 Task: Enable the video filter "Magnify/Zoom interactive video filter" for mosaic bridge stream output.
Action: Mouse moved to (132, 20)
Screenshot: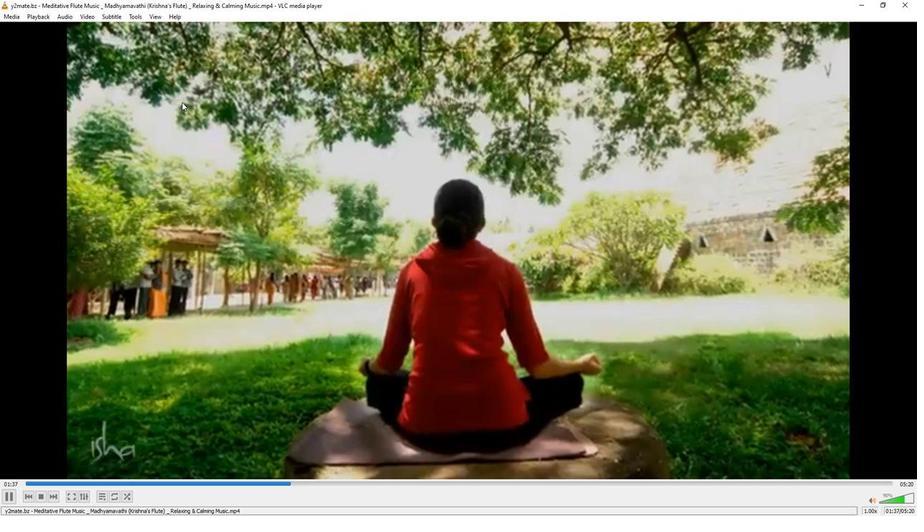 
Action: Mouse pressed left at (132, 20)
Screenshot: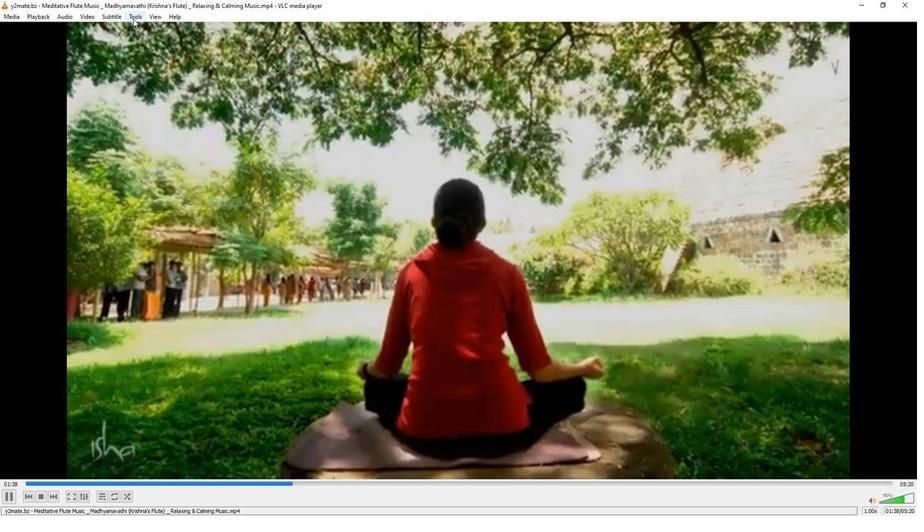 
Action: Mouse moved to (153, 129)
Screenshot: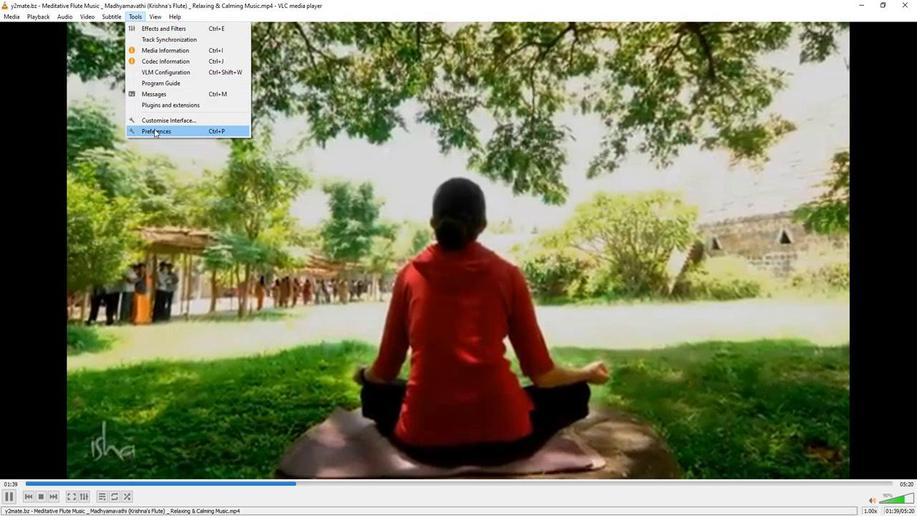 
Action: Mouse pressed left at (153, 129)
Screenshot: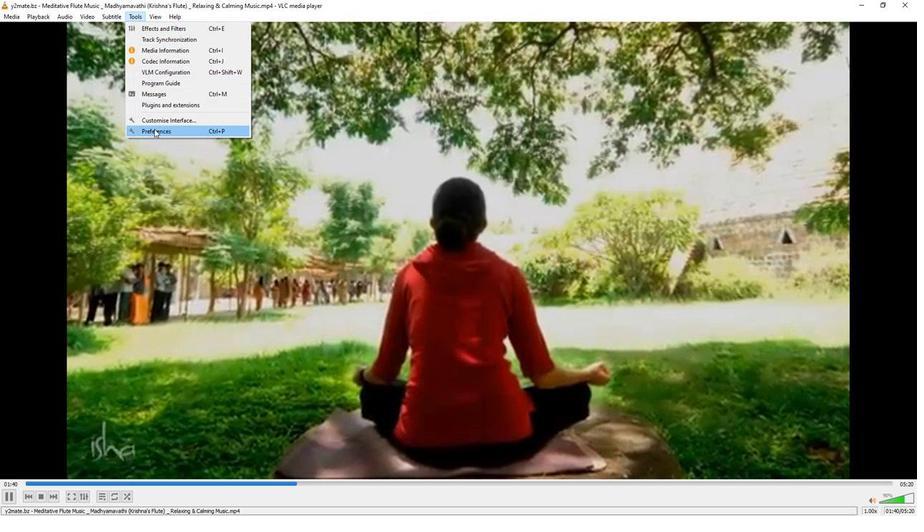 
Action: Mouse moved to (302, 420)
Screenshot: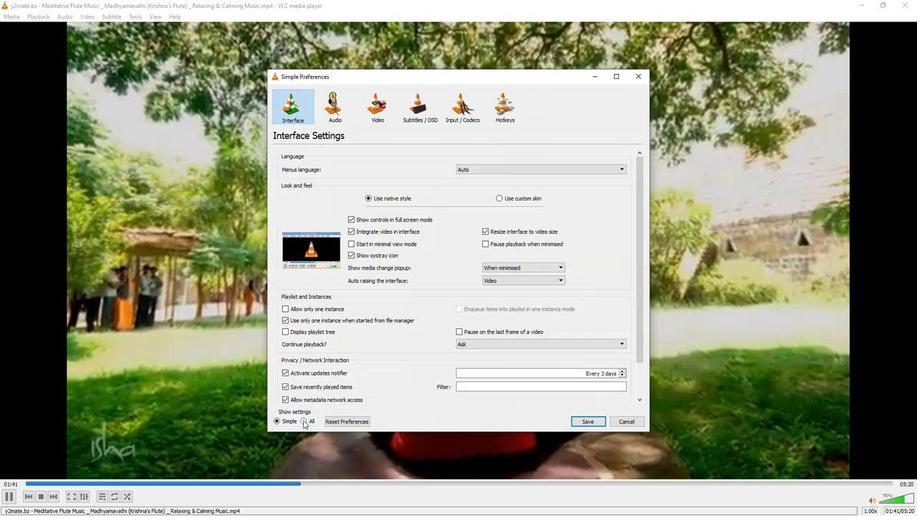 
Action: Mouse pressed left at (302, 420)
Screenshot: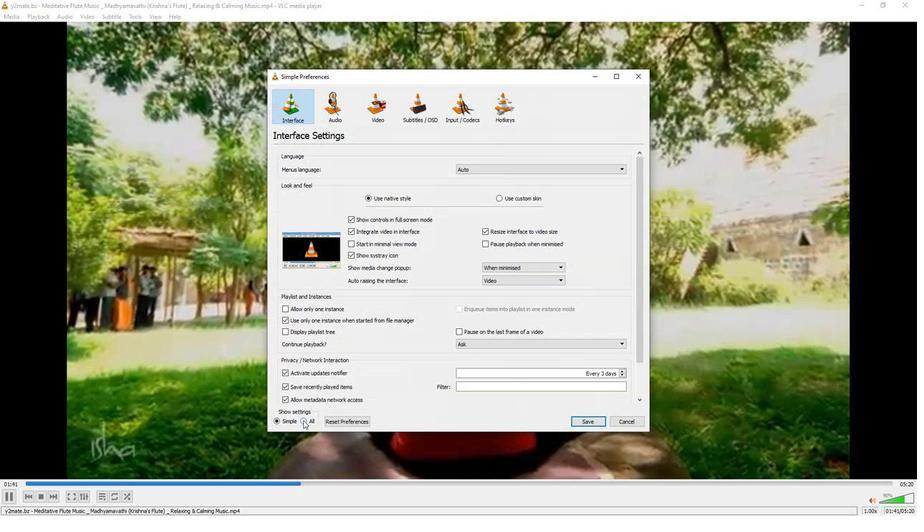 
Action: Mouse moved to (287, 318)
Screenshot: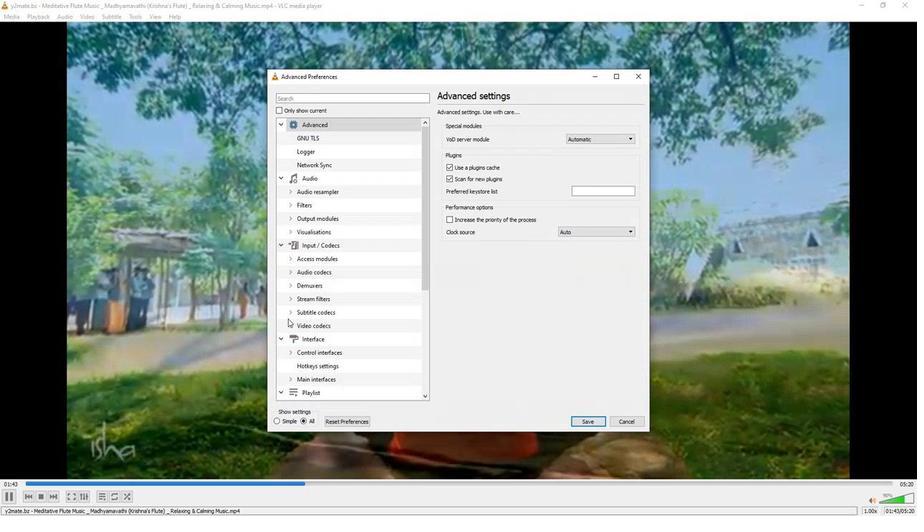 
Action: Mouse scrolled (287, 318) with delta (0, 0)
Screenshot: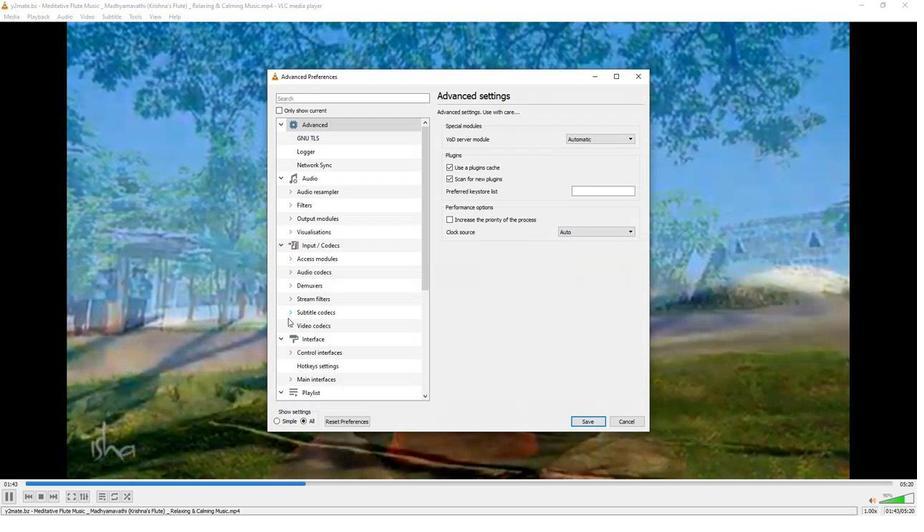 
Action: Mouse moved to (286, 318)
Screenshot: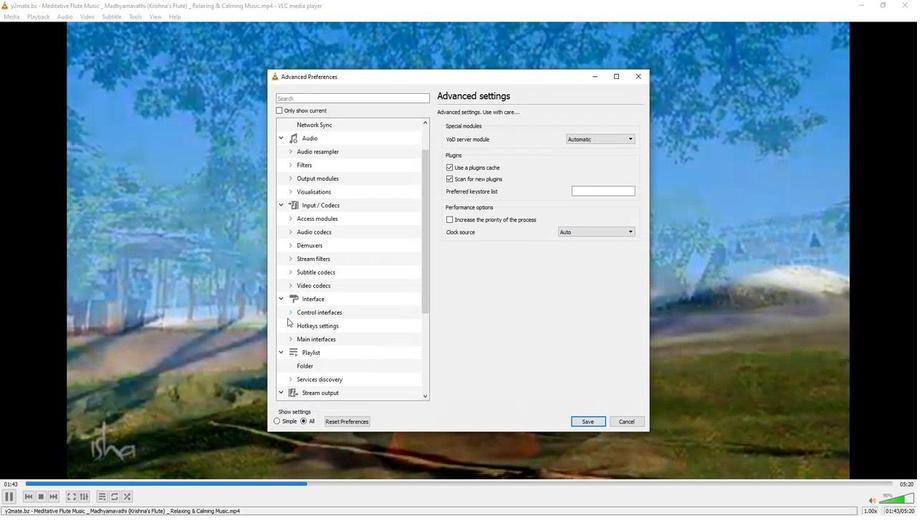 
Action: Mouse scrolled (286, 318) with delta (0, 0)
Screenshot: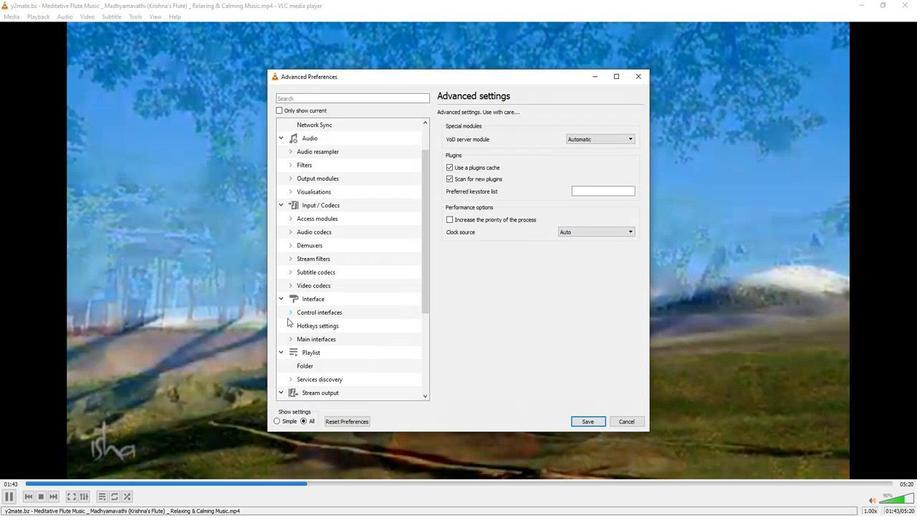 
Action: Mouse moved to (286, 318)
Screenshot: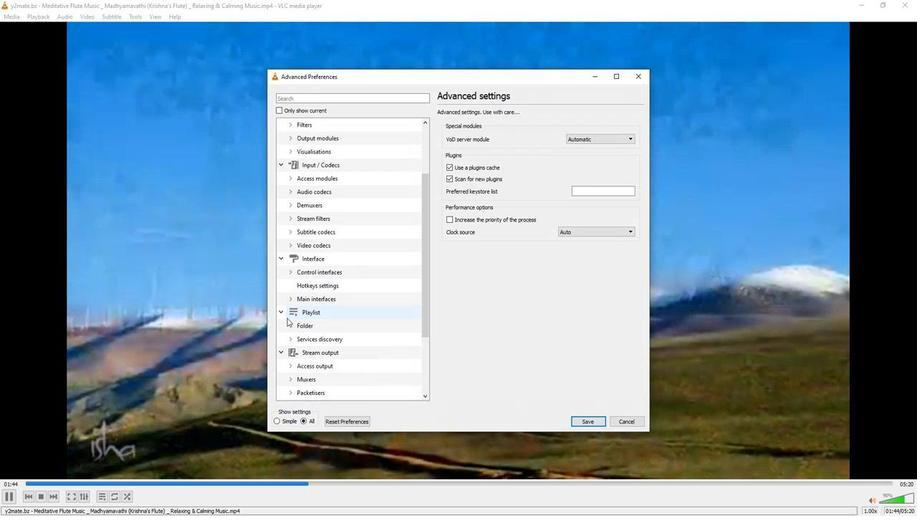 
Action: Mouse scrolled (286, 318) with delta (0, 0)
Screenshot: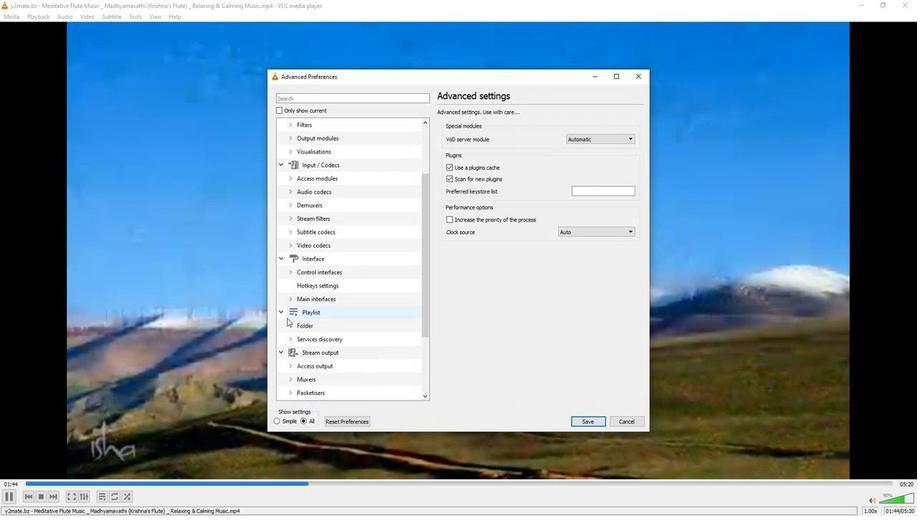 
Action: Mouse moved to (286, 336)
Screenshot: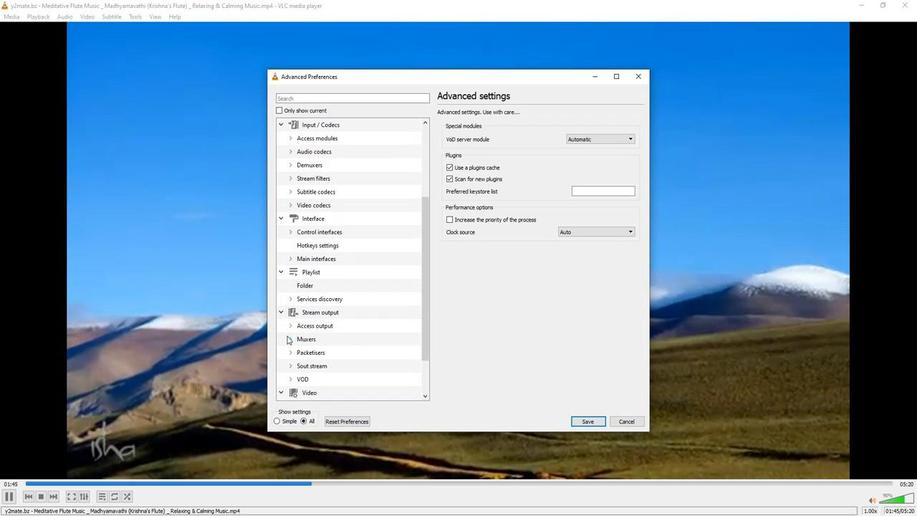 
Action: Mouse pressed left at (286, 336)
Screenshot: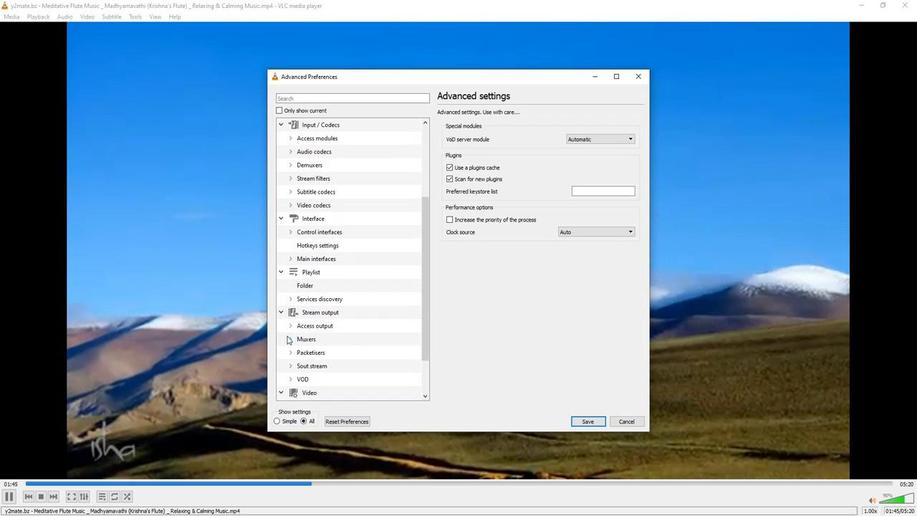 
Action: Mouse moved to (291, 338)
Screenshot: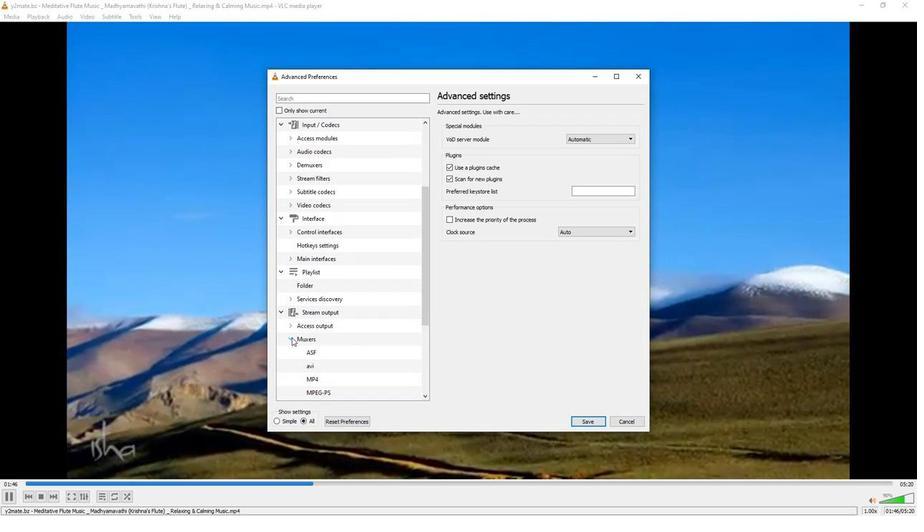 
Action: Mouse scrolled (291, 337) with delta (0, 0)
Screenshot: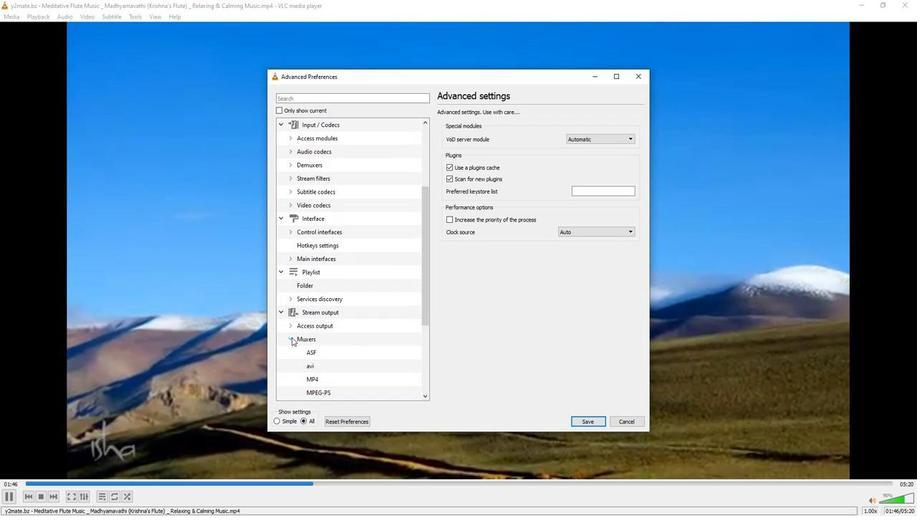 
Action: Mouse scrolled (291, 337) with delta (0, 0)
Screenshot: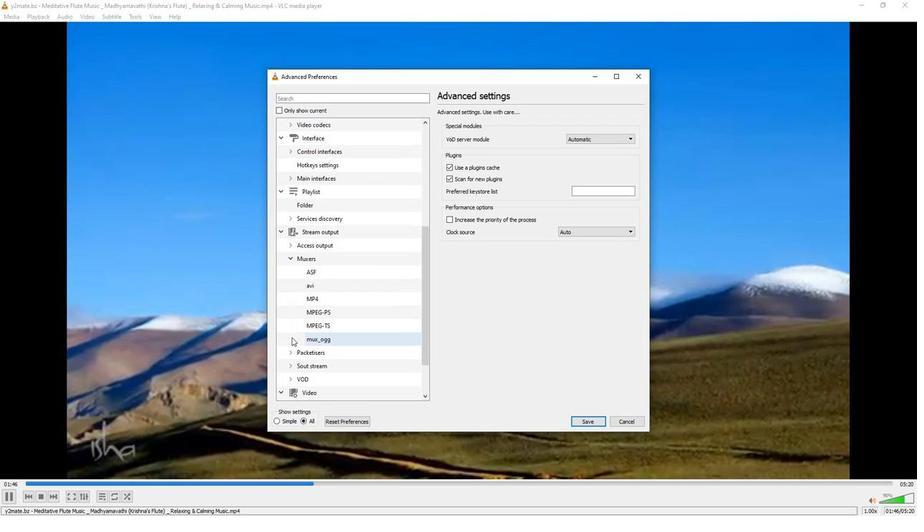 
Action: Mouse moved to (288, 366)
Screenshot: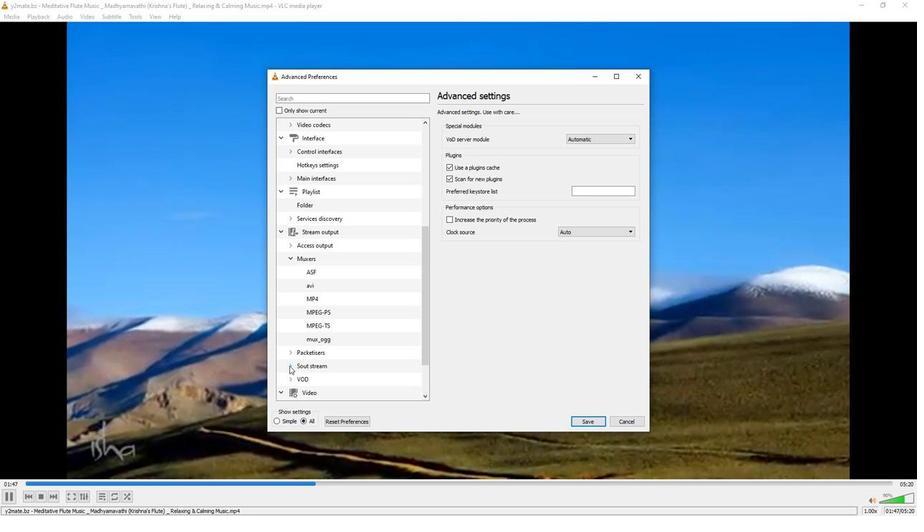 
Action: Mouse pressed left at (288, 366)
Screenshot: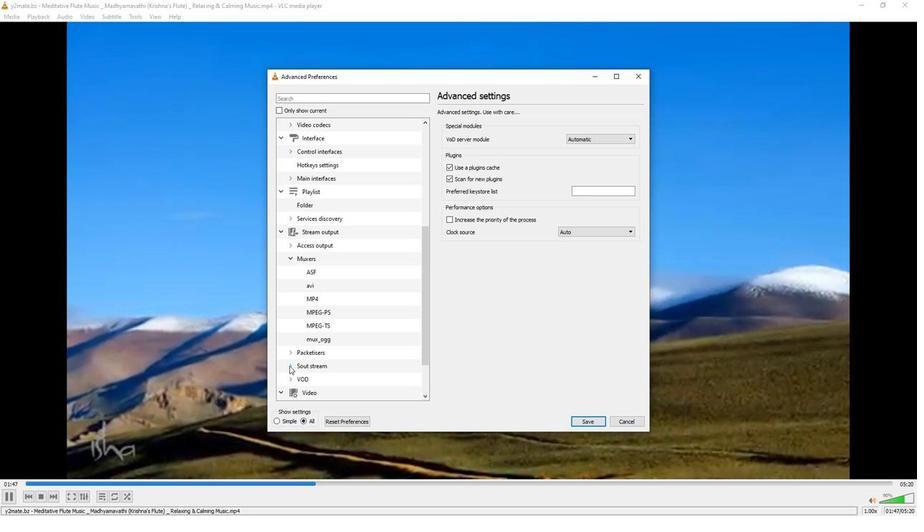 
Action: Mouse moved to (294, 363)
Screenshot: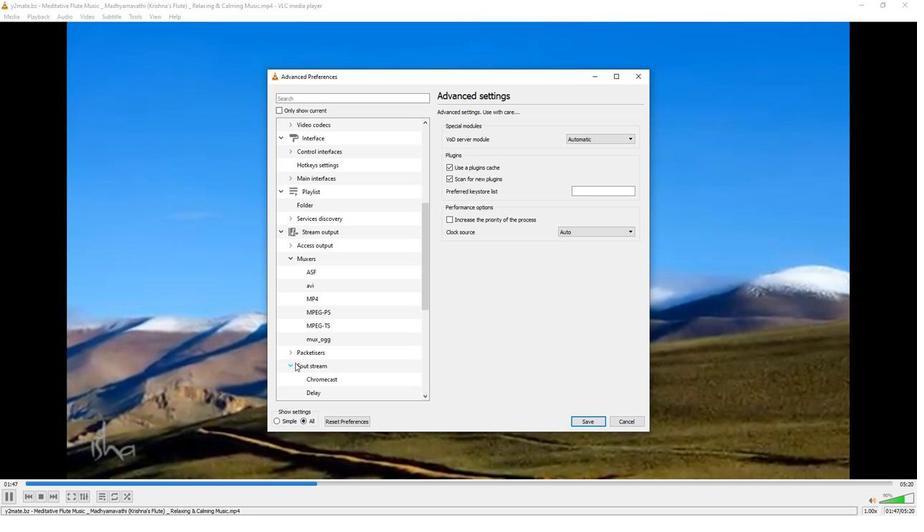 
Action: Mouse scrolled (294, 362) with delta (0, 0)
Screenshot: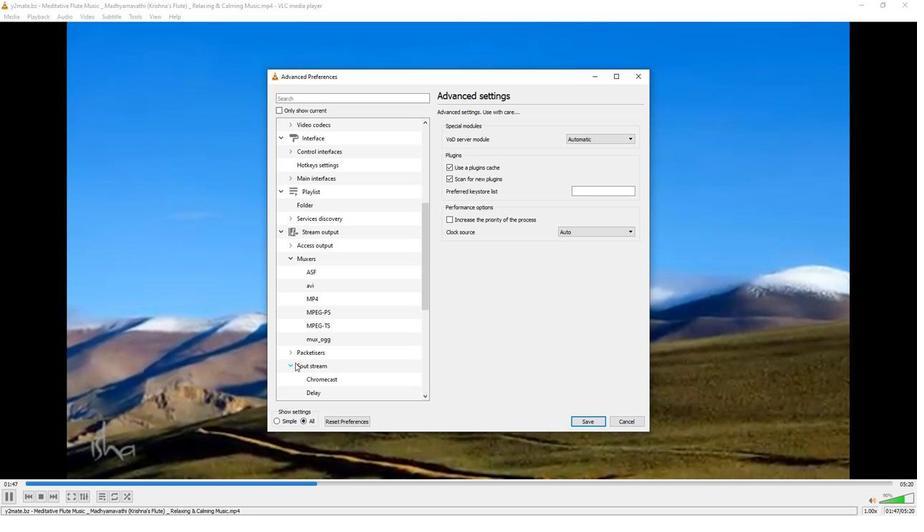 
Action: Mouse scrolled (294, 362) with delta (0, 0)
Screenshot: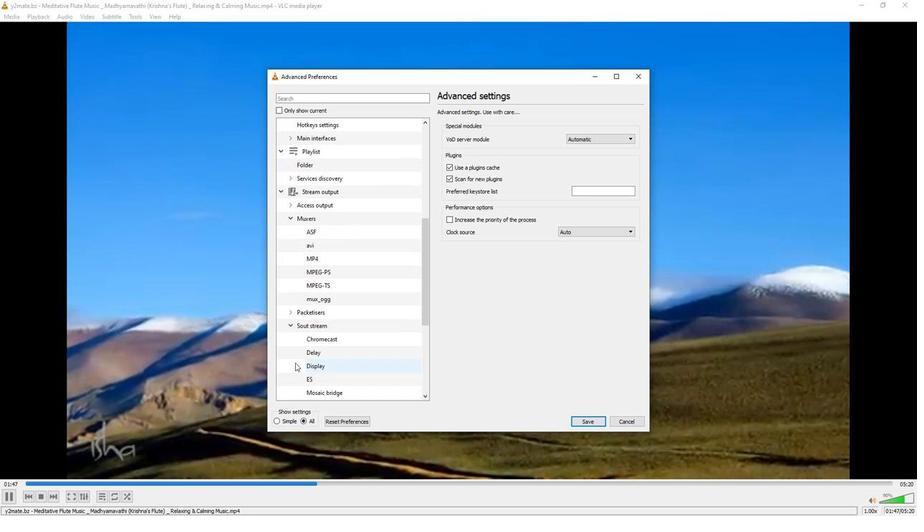 
Action: Mouse moved to (311, 354)
Screenshot: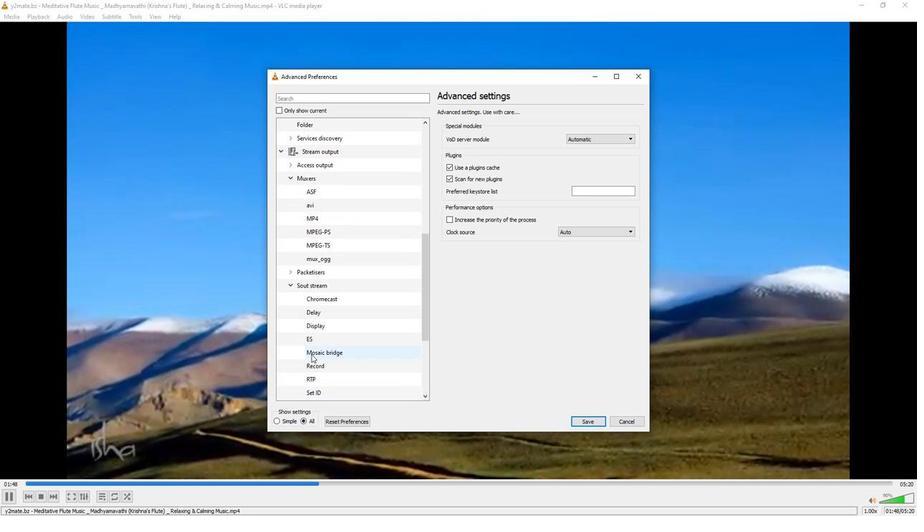 
Action: Mouse pressed left at (311, 354)
Screenshot: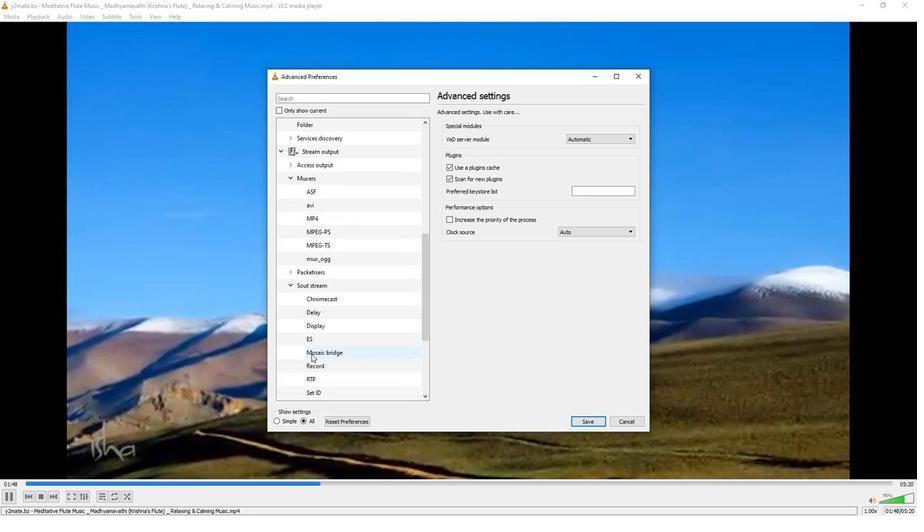 
Action: Mouse moved to (452, 296)
Screenshot: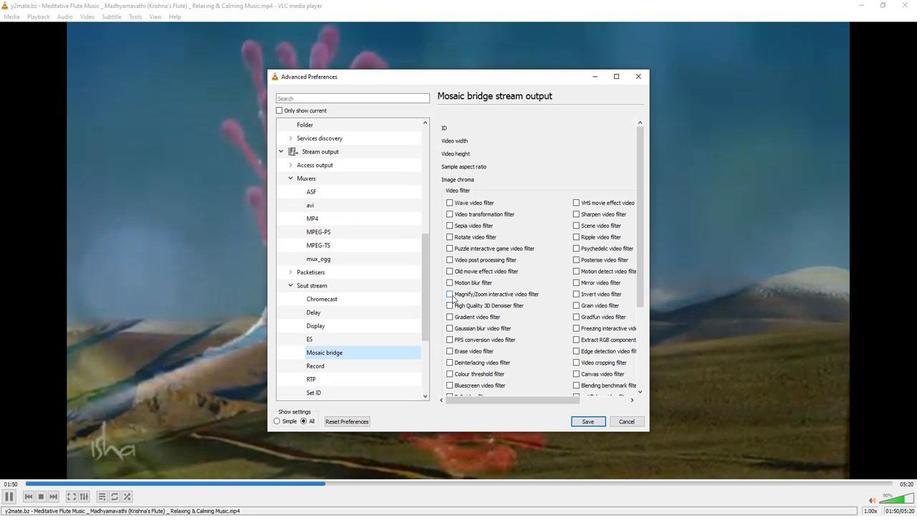 
Action: Mouse pressed left at (452, 296)
Screenshot: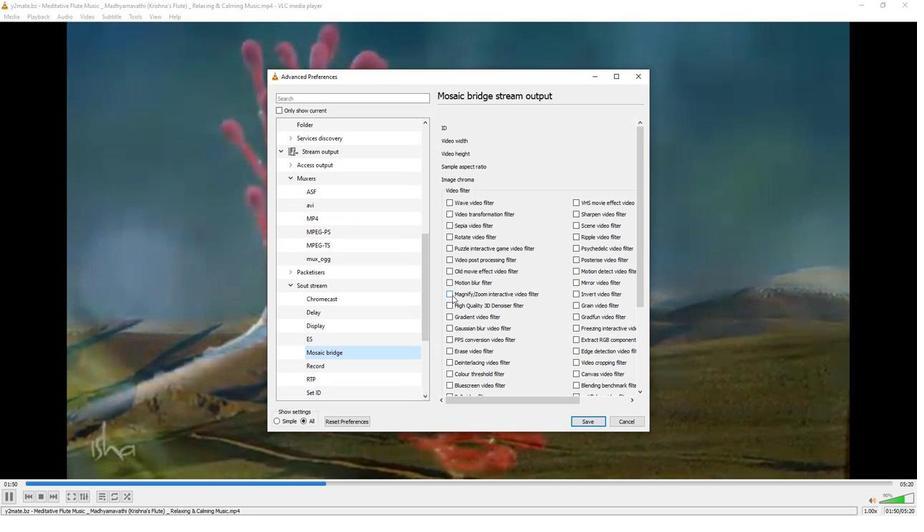 
Action: Mouse moved to (463, 354)
Screenshot: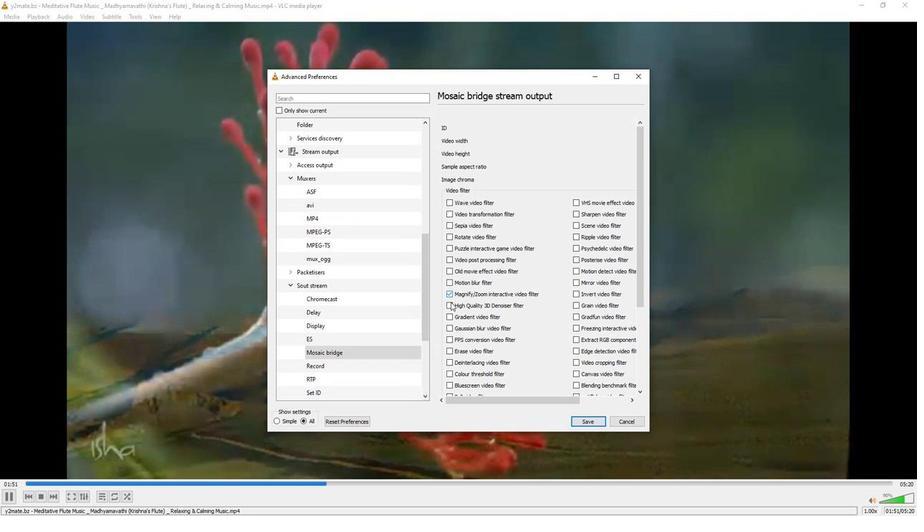 
